 Task: Send an email with the signature Dana Mitchell with the subject 'Shipping confirmation' and the message 'Thank you for your cooperation in this matter.' from softage.1@softage.net to softage.2@softage.net and softage.3@softage.net with CC to softage.4@softage.net
Action: Mouse moved to (96, 124)
Screenshot: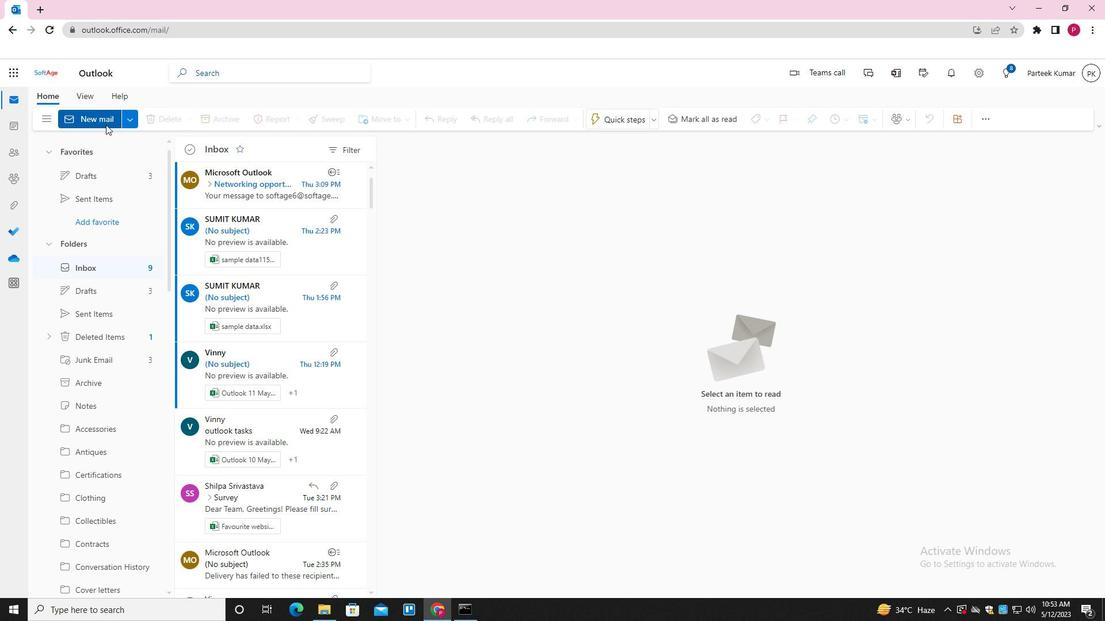
Action: Key pressed n
Screenshot: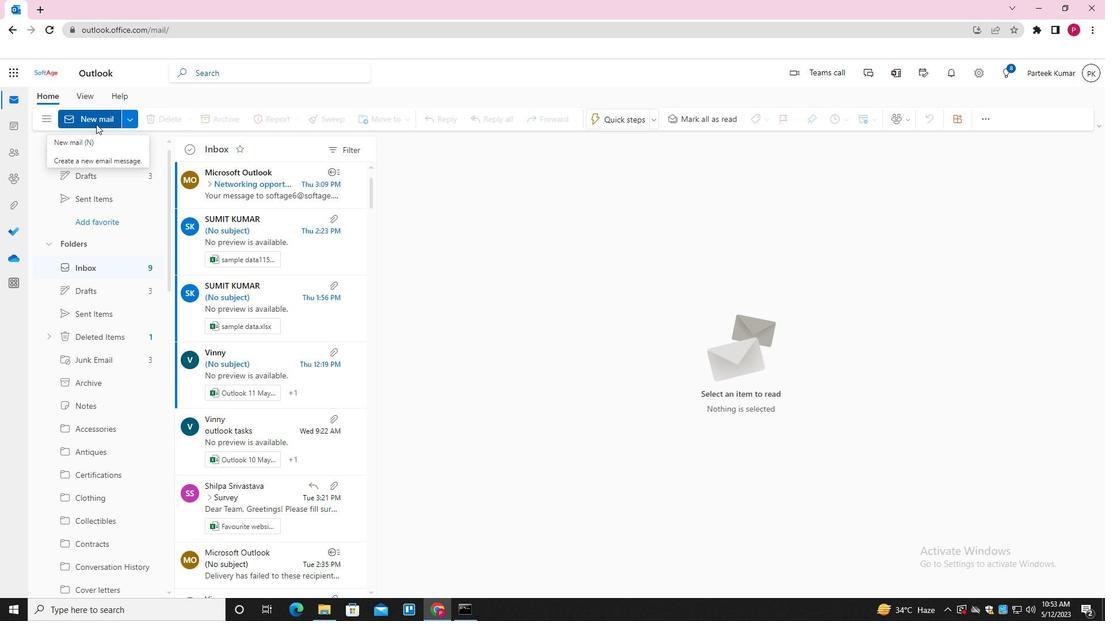 
Action: Mouse moved to (484, 305)
Screenshot: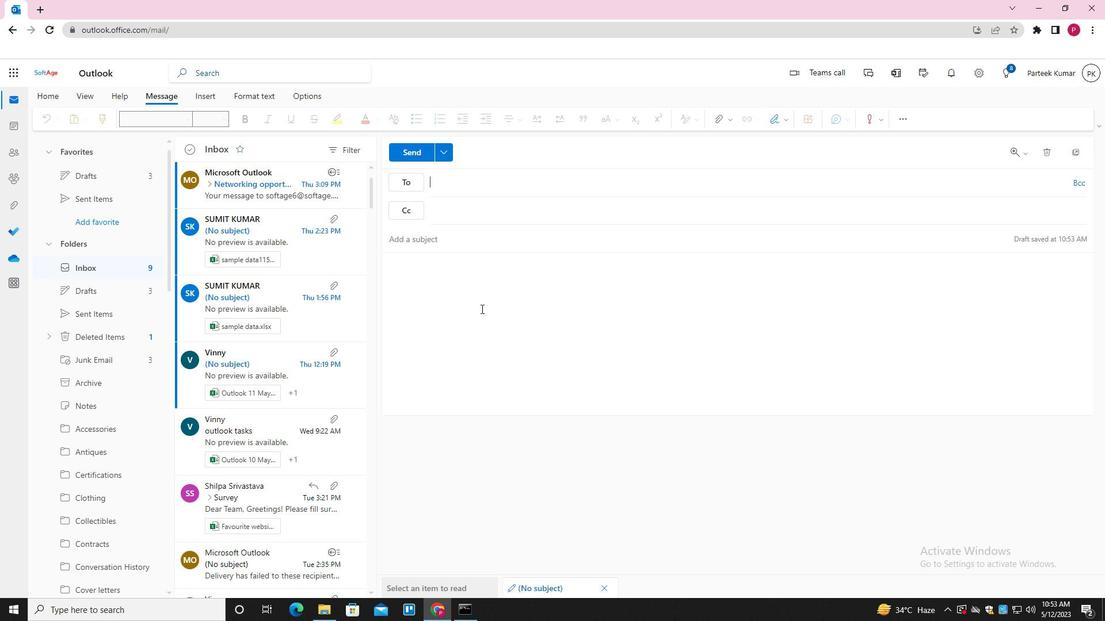 
Action: Mouse pressed left at (484, 305)
Screenshot: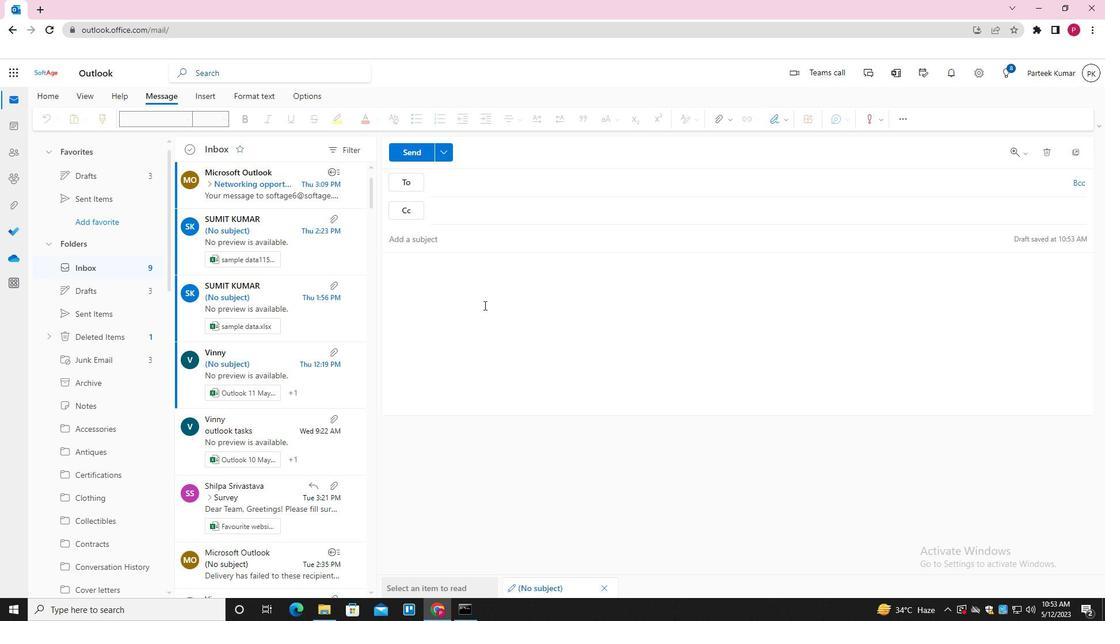
Action: Mouse moved to (782, 118)
Screenshot: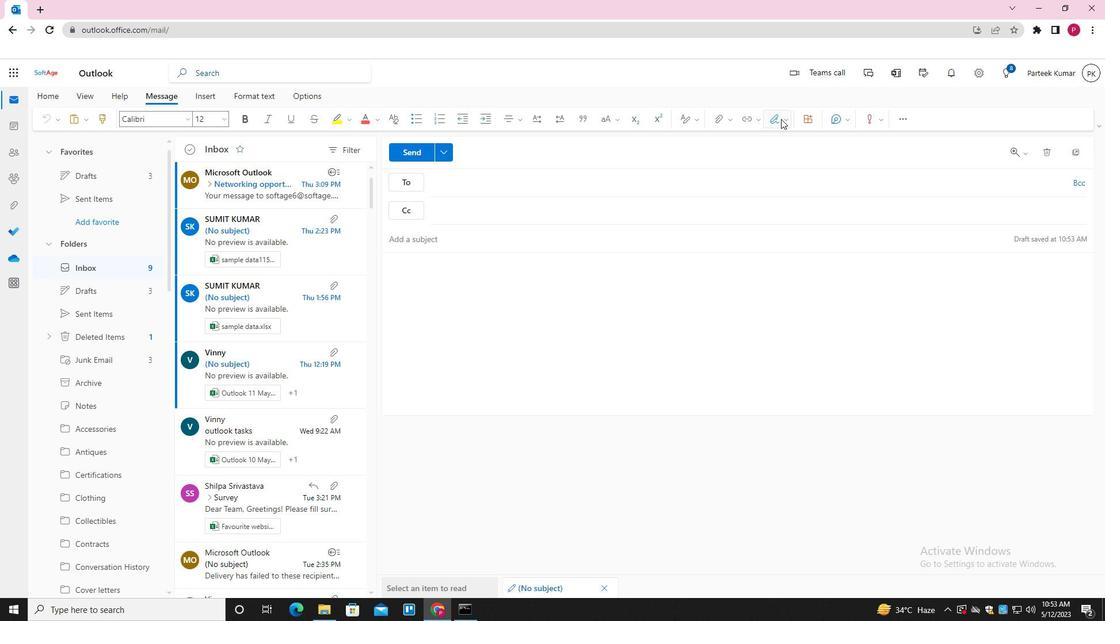 
Action: Mouse pressed left at (782, 118)
Screenshot: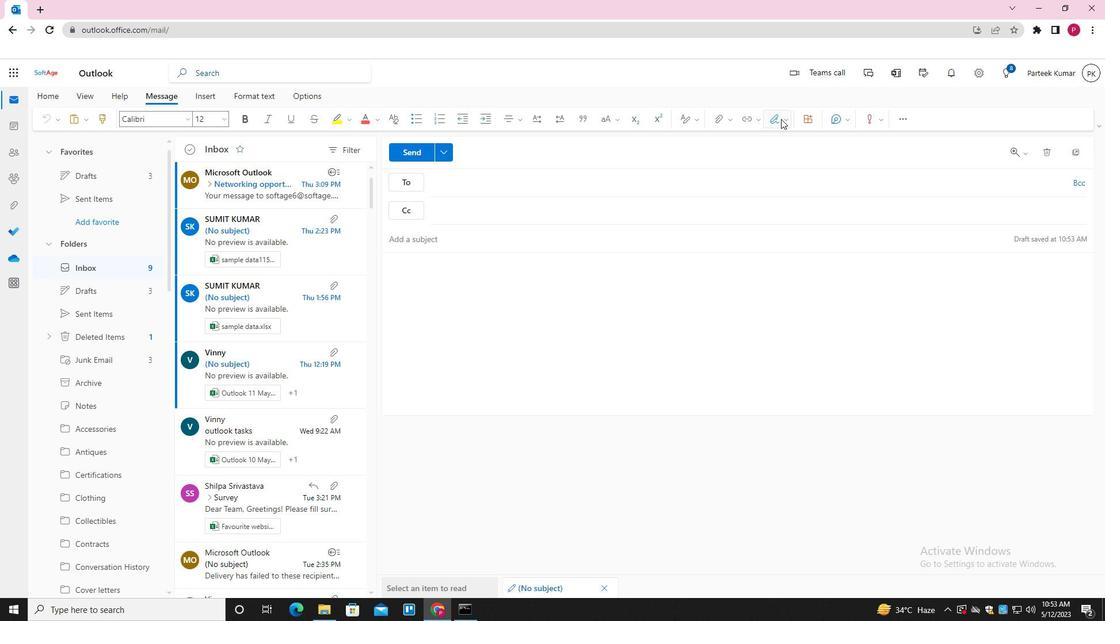 
Action: Mouse moved to (757, 172)
Screenshot: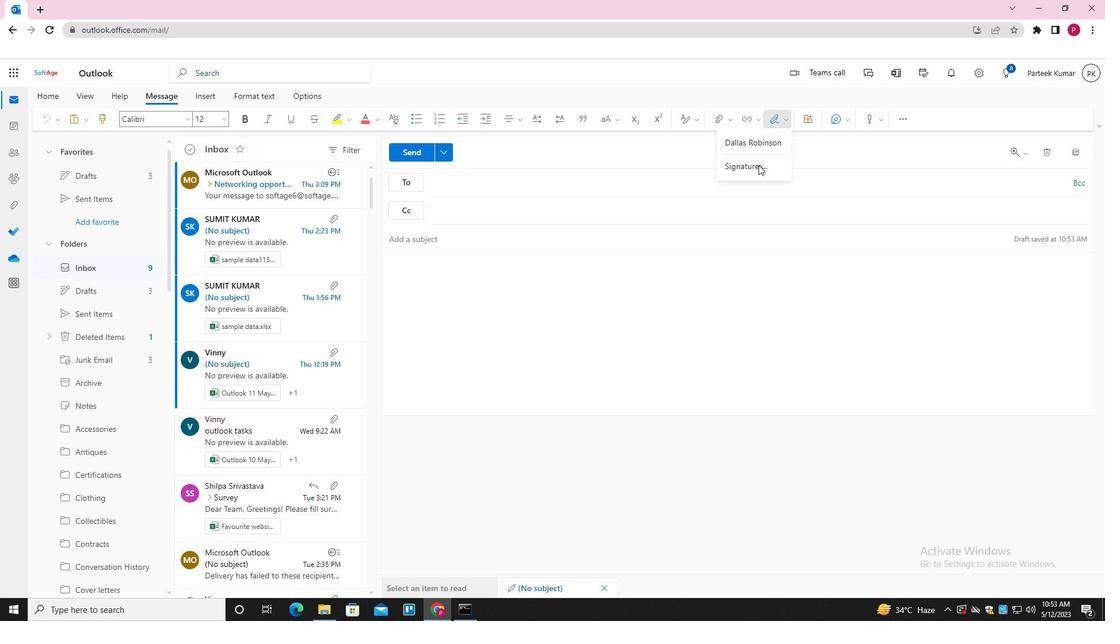 
Action: Mouse pressed left at (757, 172)
Screenshot: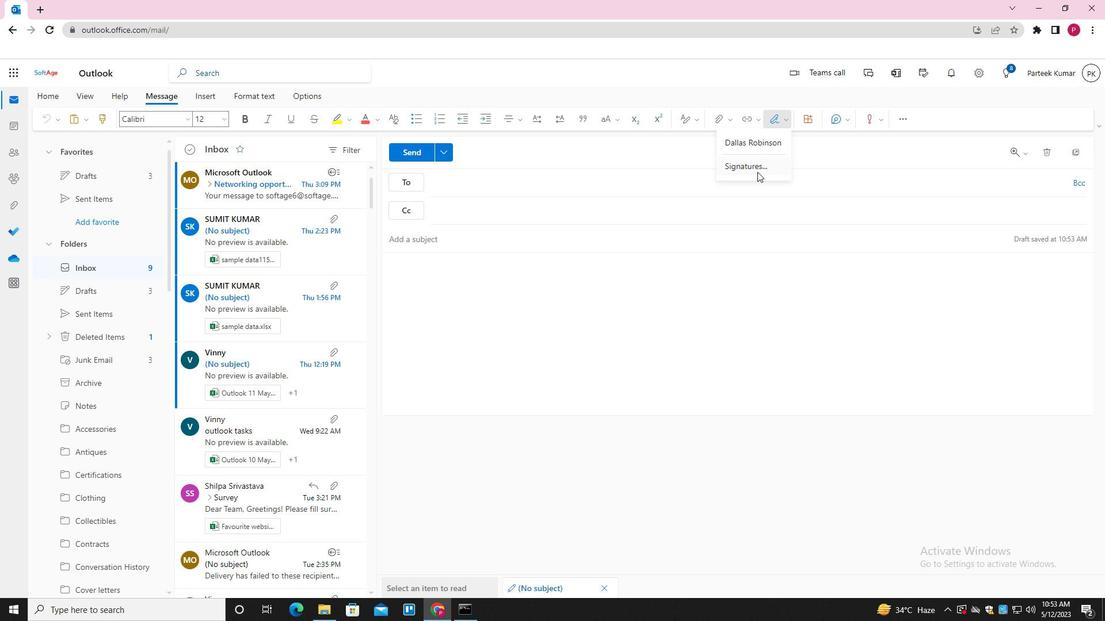 
Action: Mouse moved to (772, 215)
Screenshot: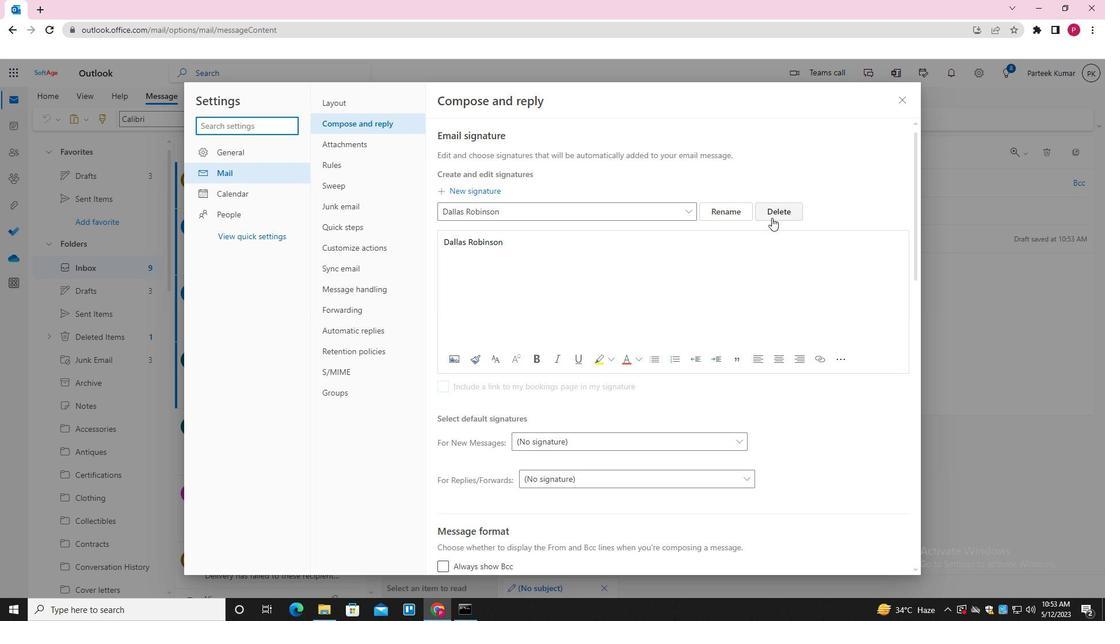 
Action: Mouse pressed left at (772, 215)
Screenshot: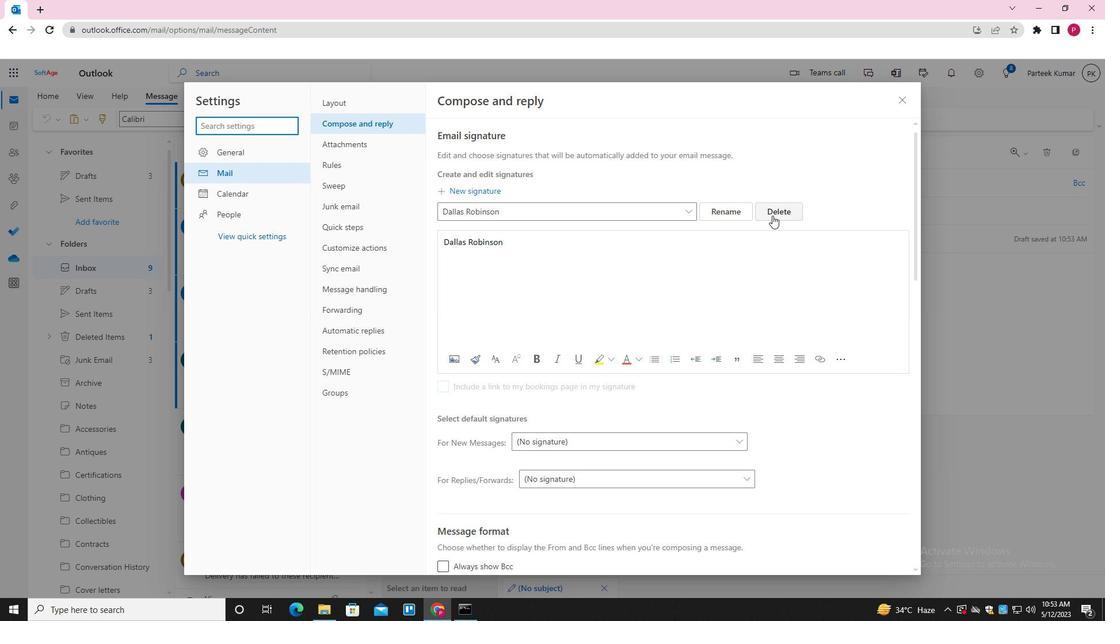 
Action: Mouse moved to (529, 206)
Screenshot: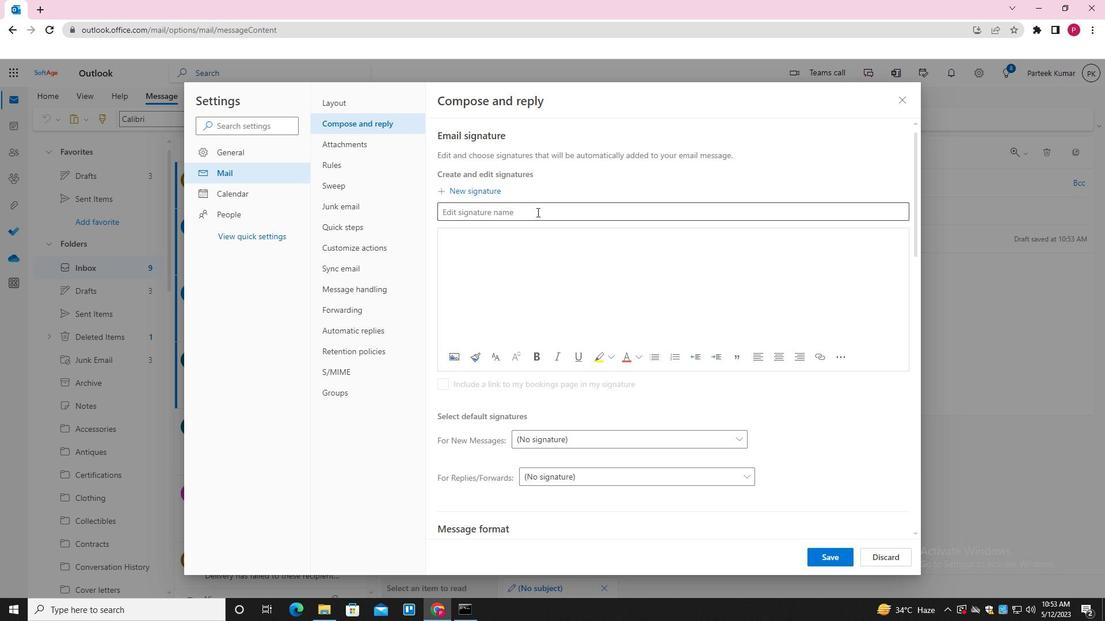 
Action: Mouse pressed left at (529, 206)
Screenshot: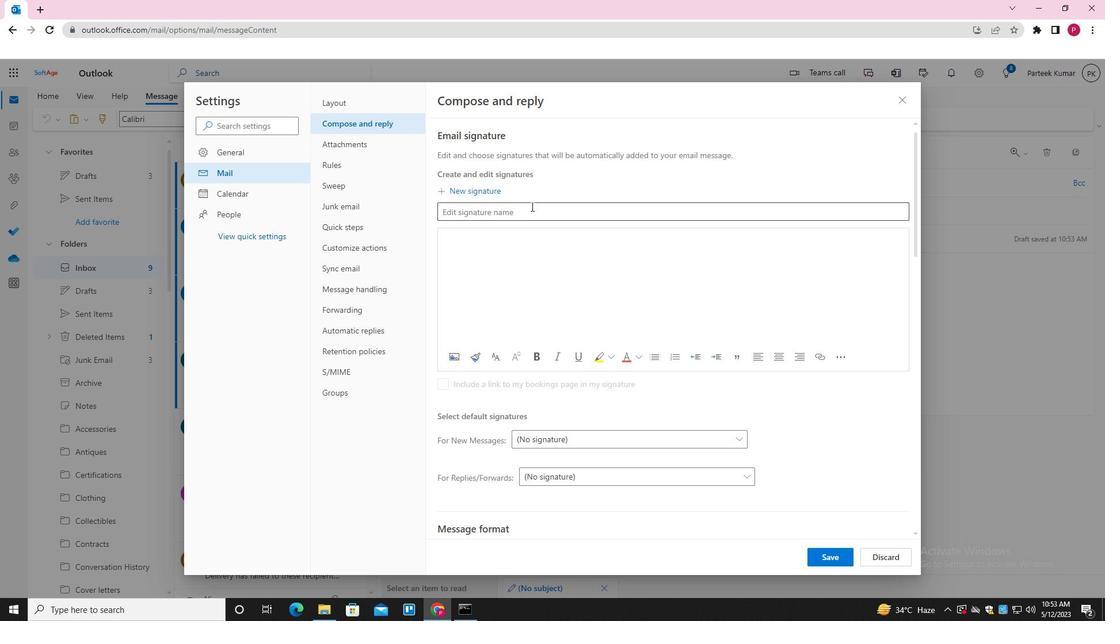 
Action: Key pressed <Key.shift>DANA<Key.space><Key.shift>MITCHELLctrl+A<'\x03'>
Screenshot: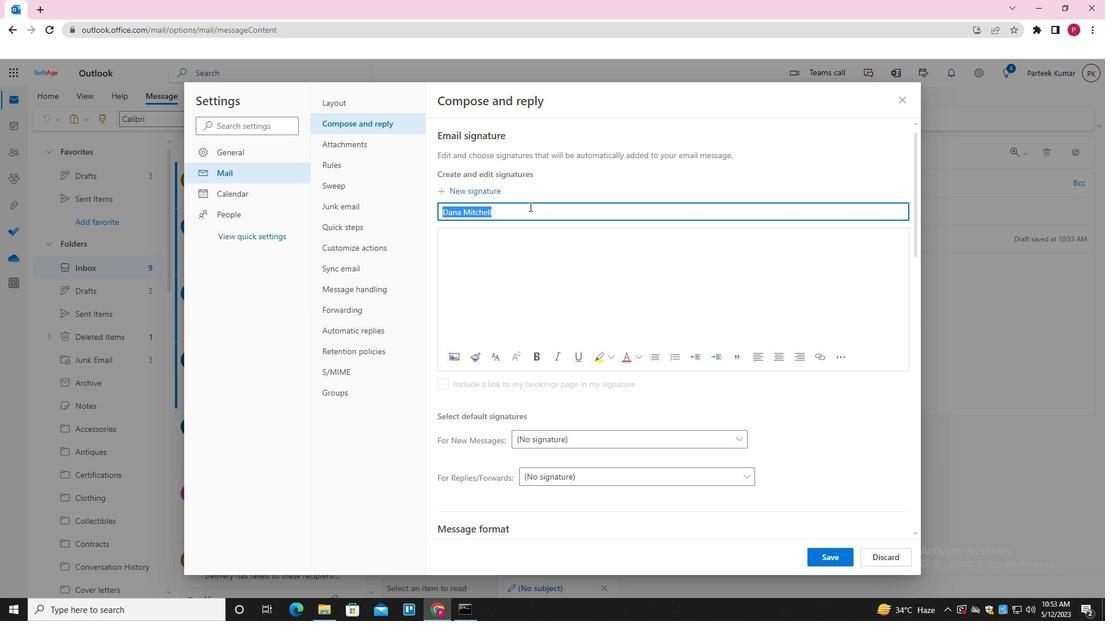 
Action: Mouse moved to (513, 249)
Screenshot: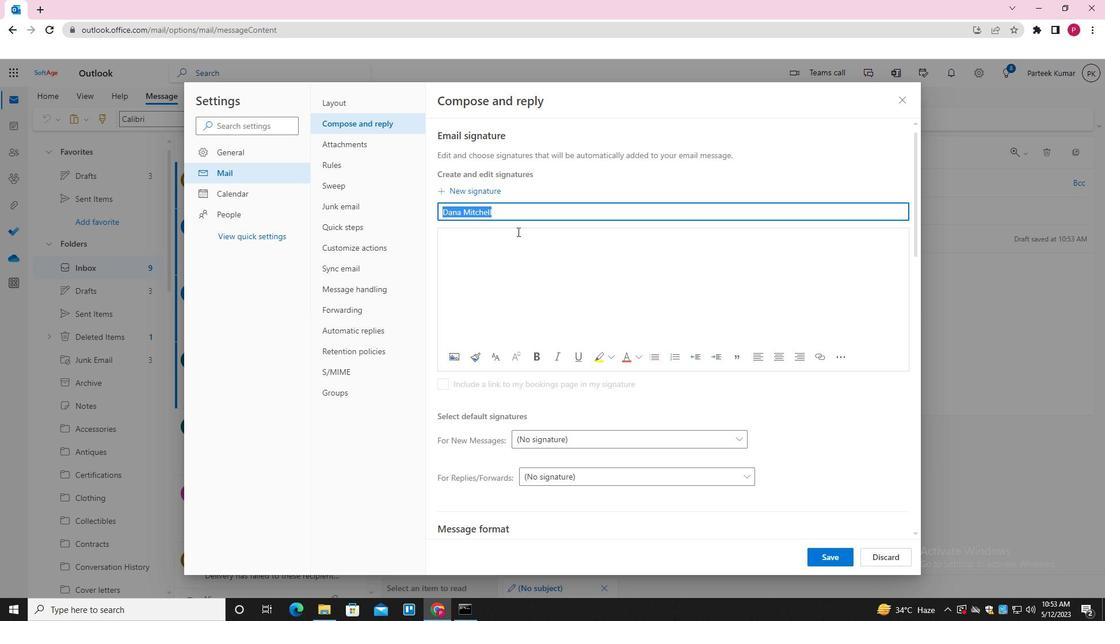 
Action: Mouse pressed left at (513, 249)
Screenshot: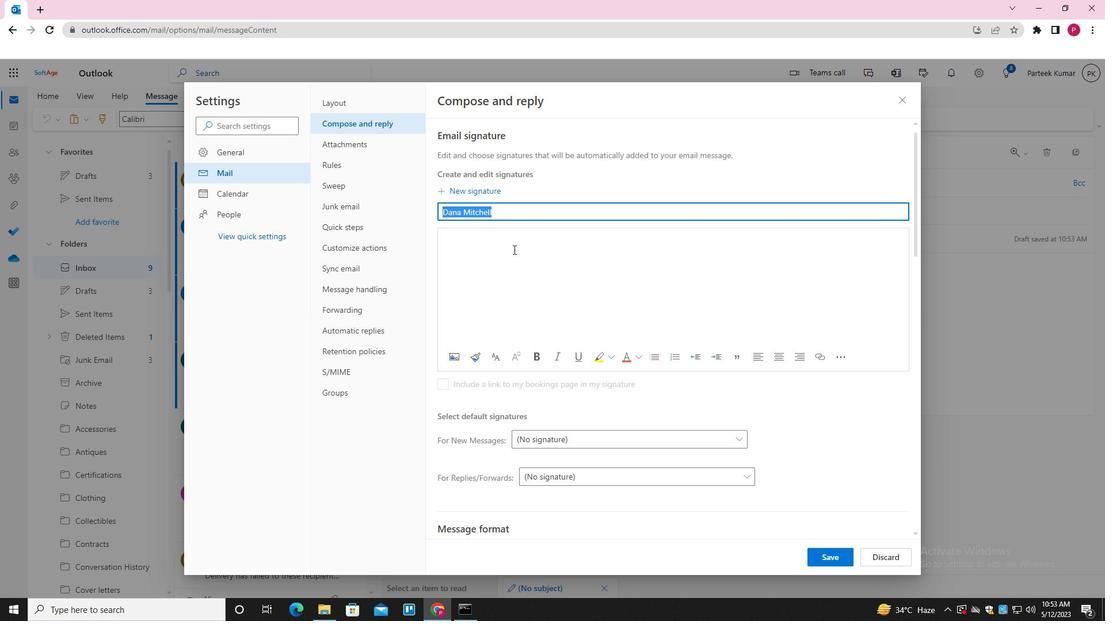 
Action: Key pressed ctrl+V
Screenshot: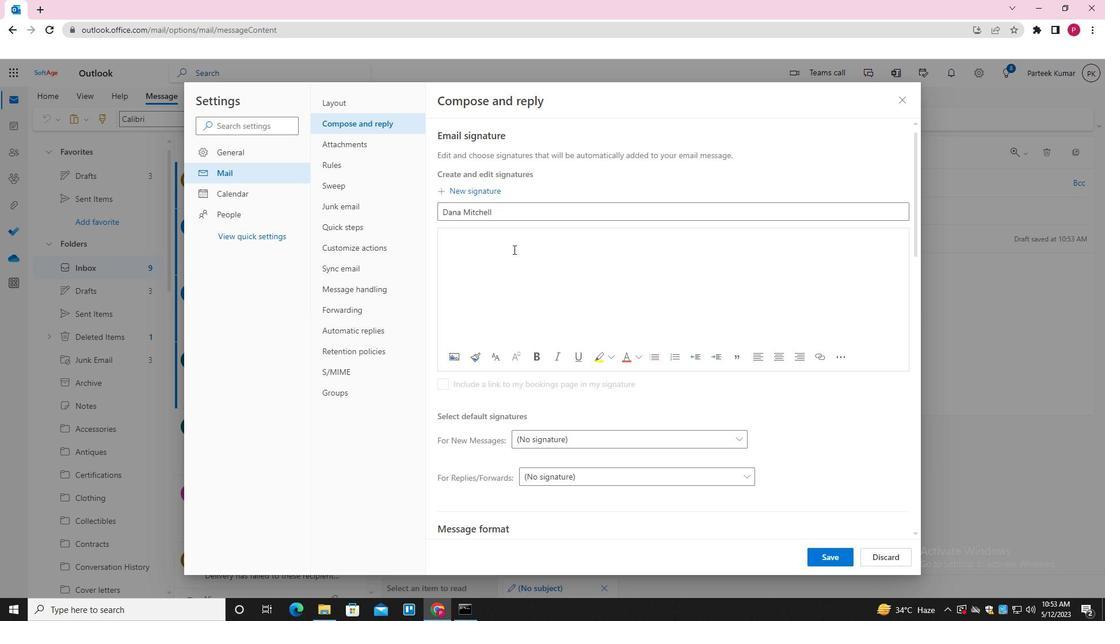 
Action: Mouse moved to (829, 558)
Screenshot: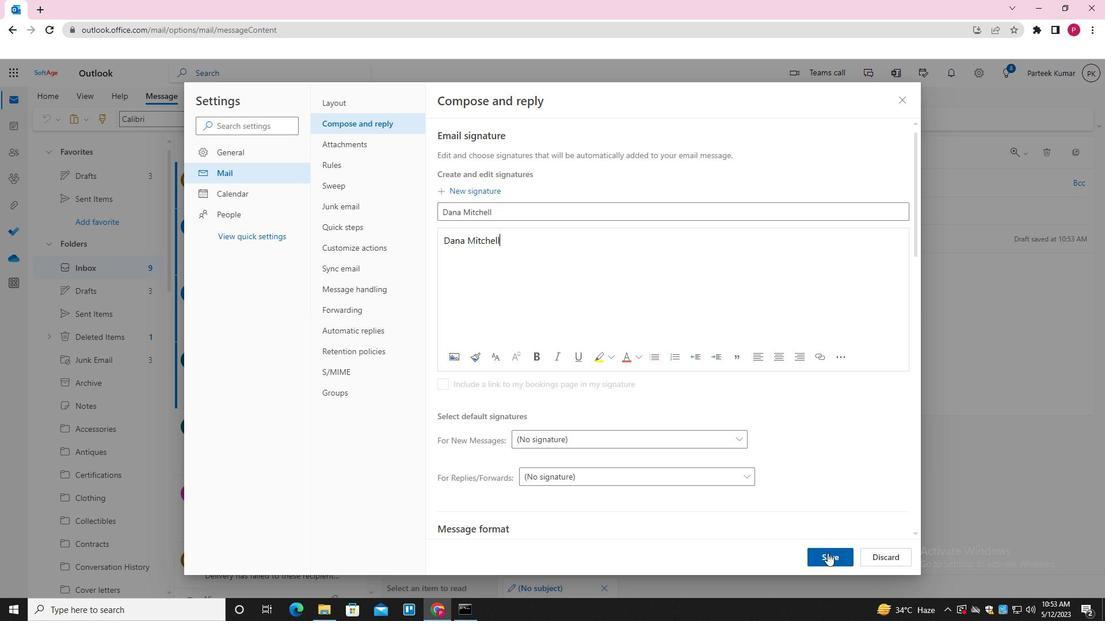 
Action: Mouse pressed left at (829, 558)
Screenshot: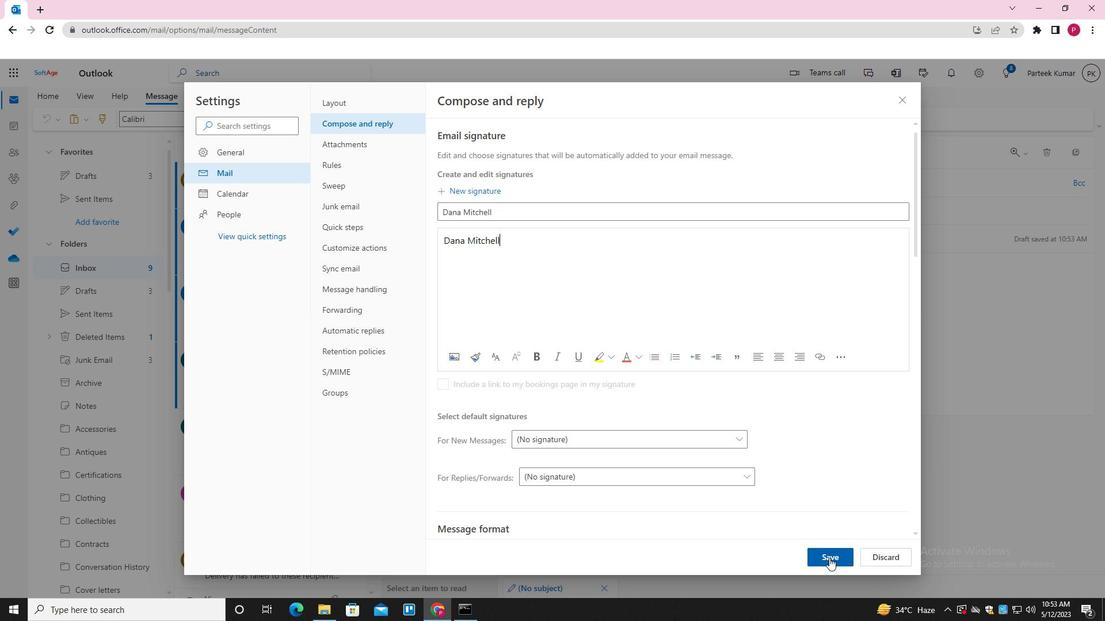 
Action: Mouse moved to (903, 101)
Screenshot: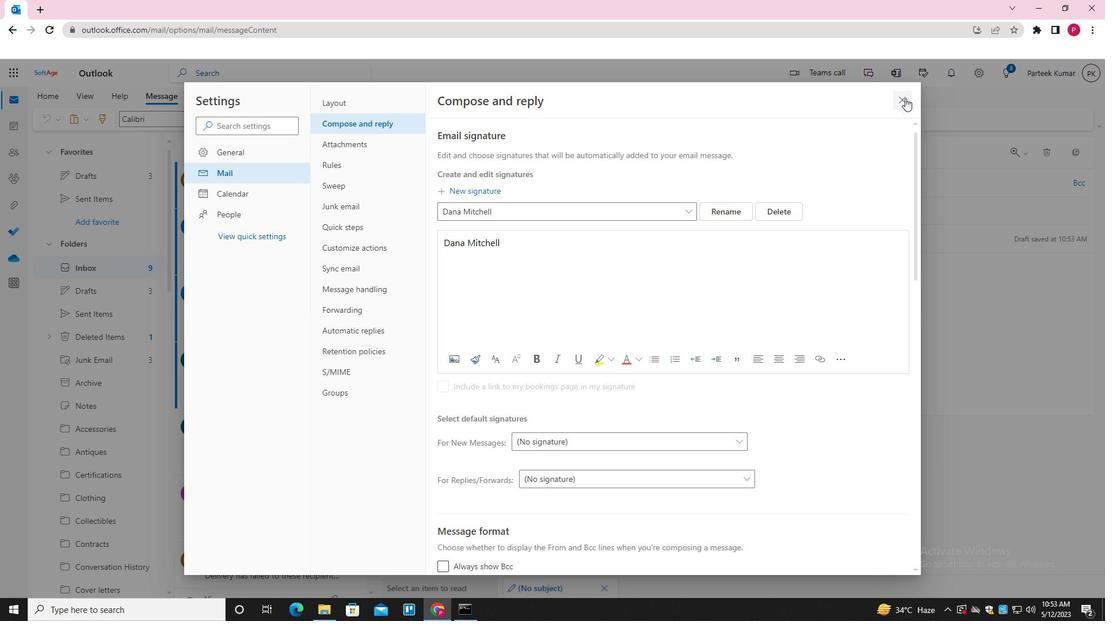 
Action: Mouse pressed left at (903, 101)
Screenshot: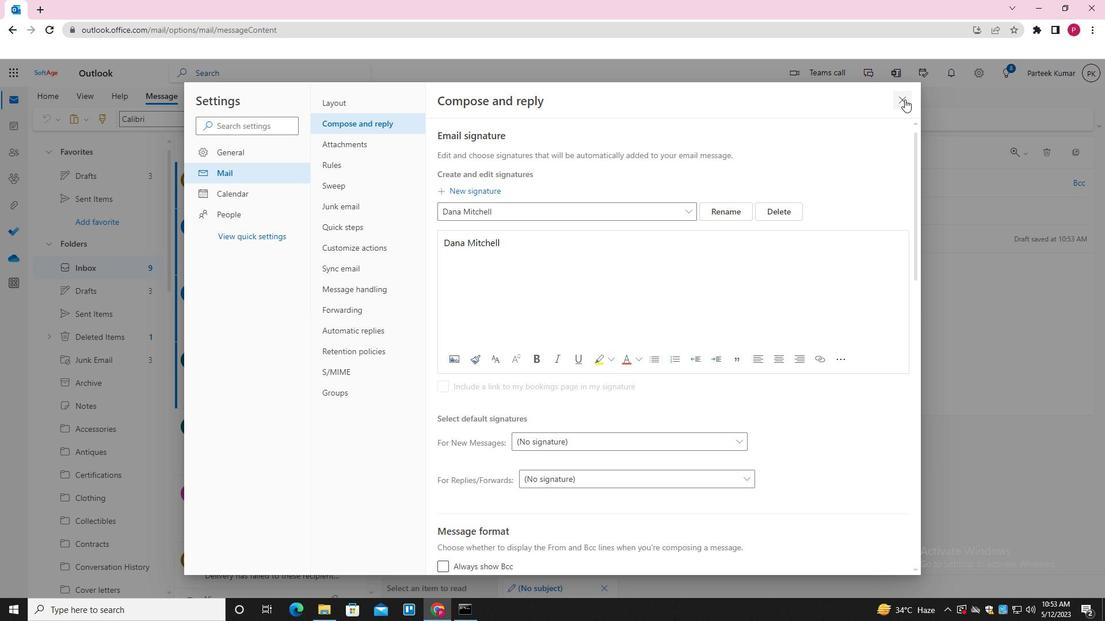 
Action: Mouse moved to (452, 274)
Screenshot: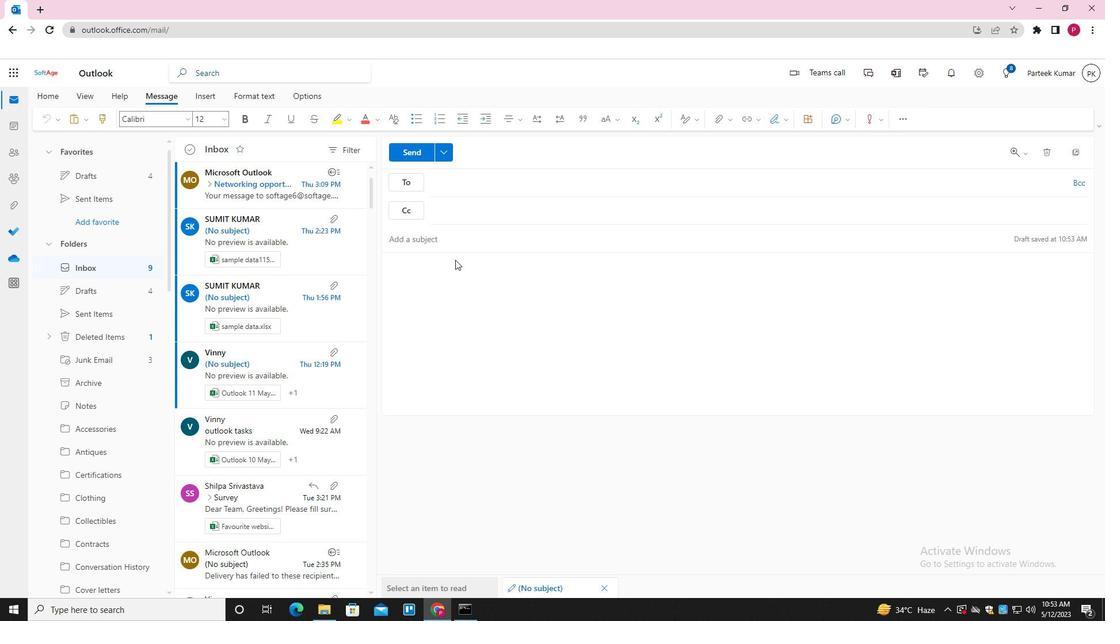 
Action: Mouse pressed left at (452, 274)
Screenshot: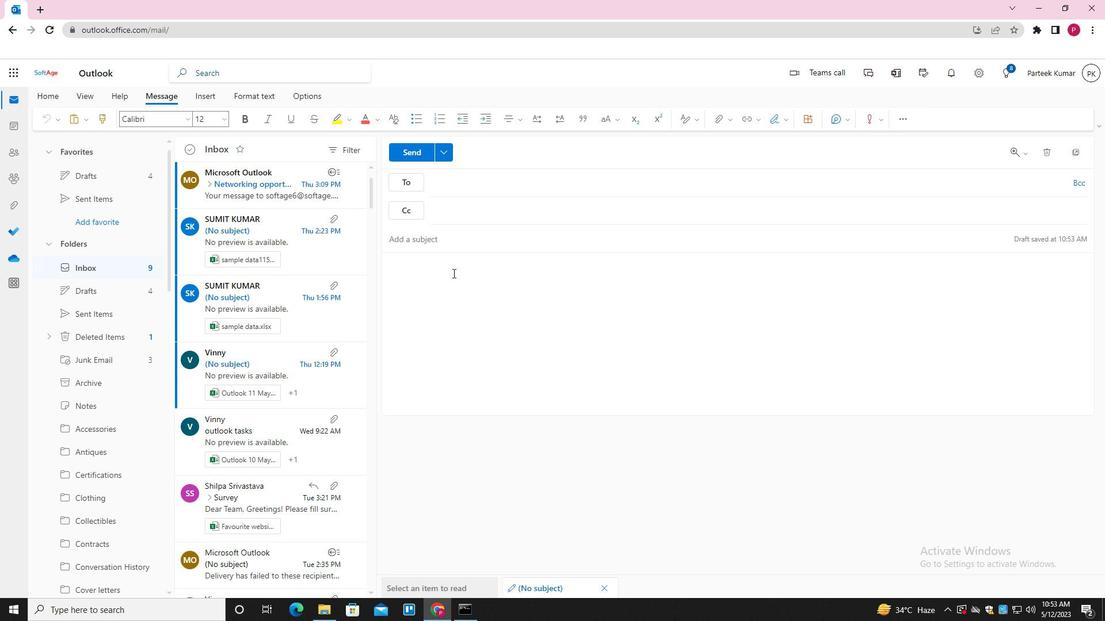 
Action: Mouse moved to (772, 120)
Screenshot: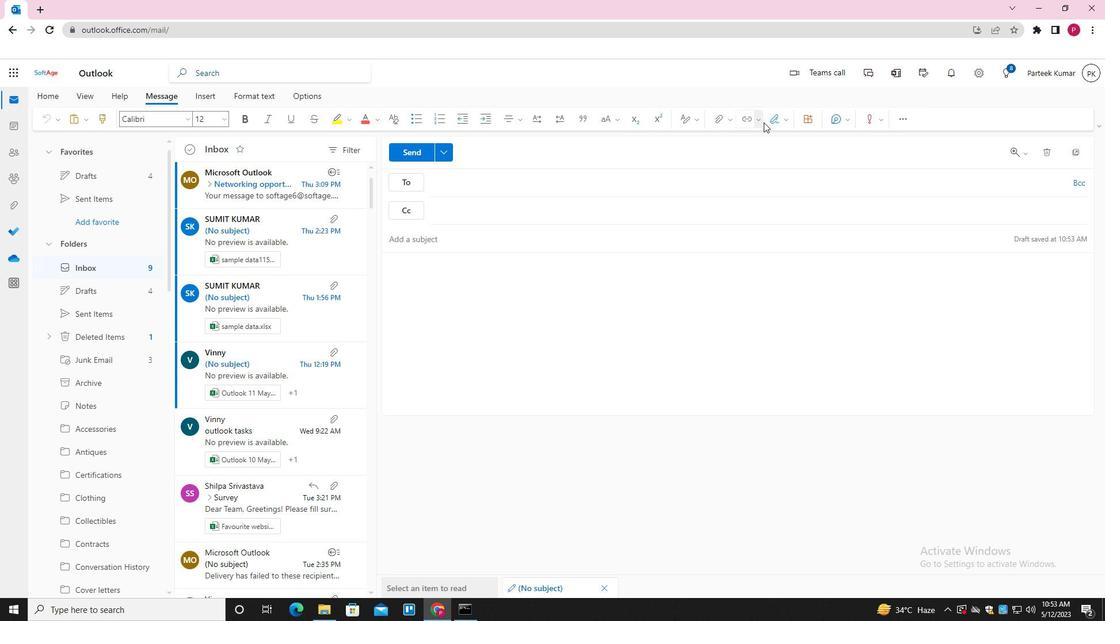 
Action: Mouse pressed left at (772, 120)
Screenshot: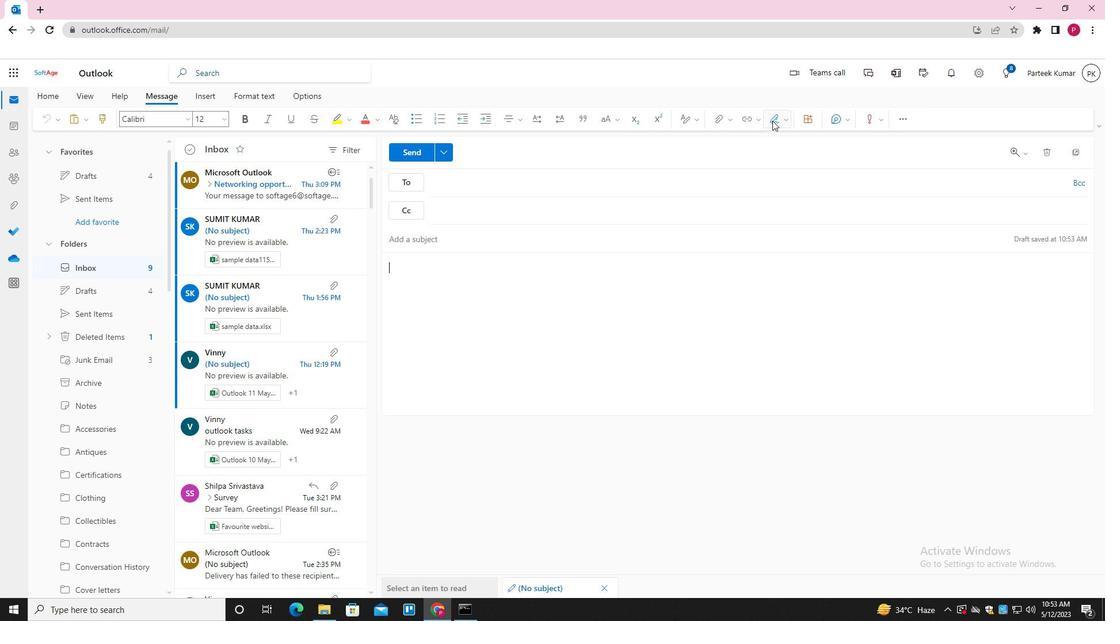 
Action: Mouse moved to (756, 142)
Screenshot: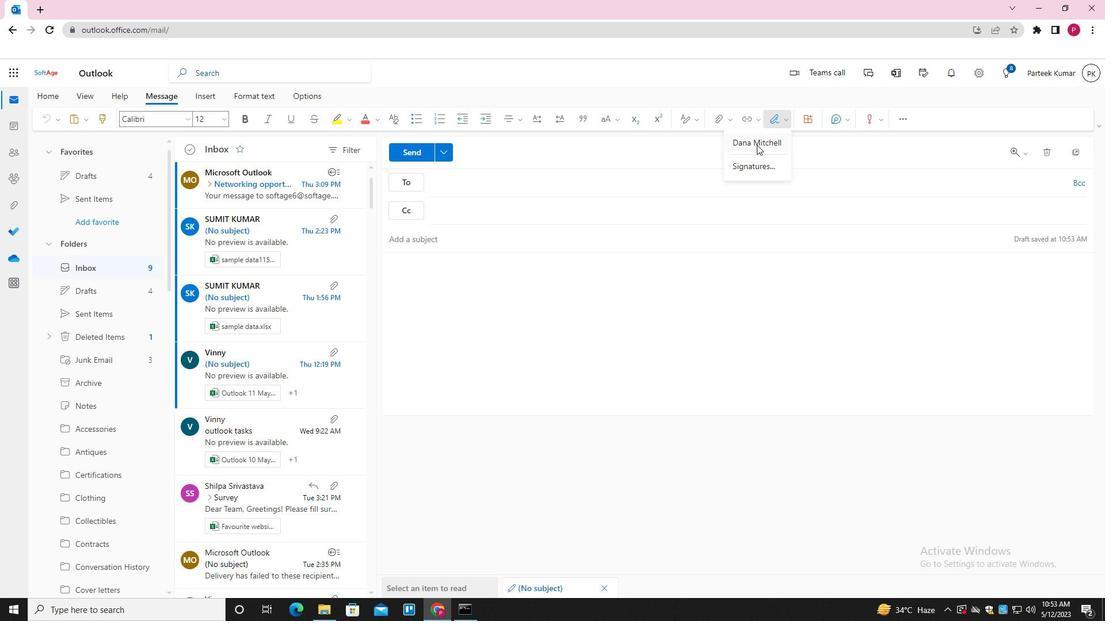 
Action: Mouse pressed left at (756, 142)
Screenshot: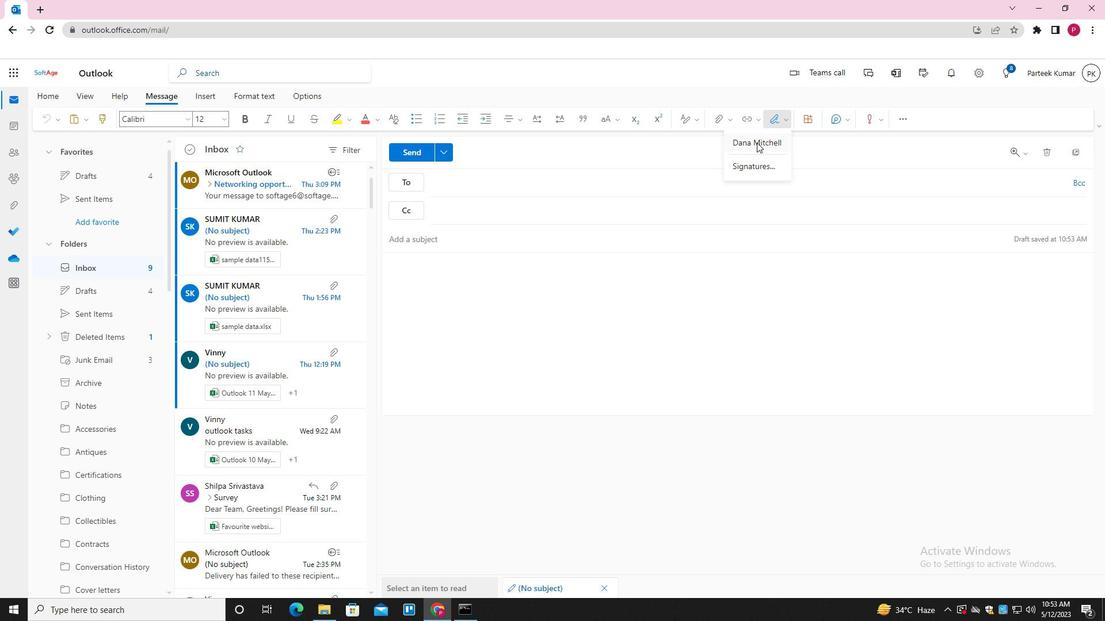 
Action: Mouse moved to (457, 243)
Screenshot: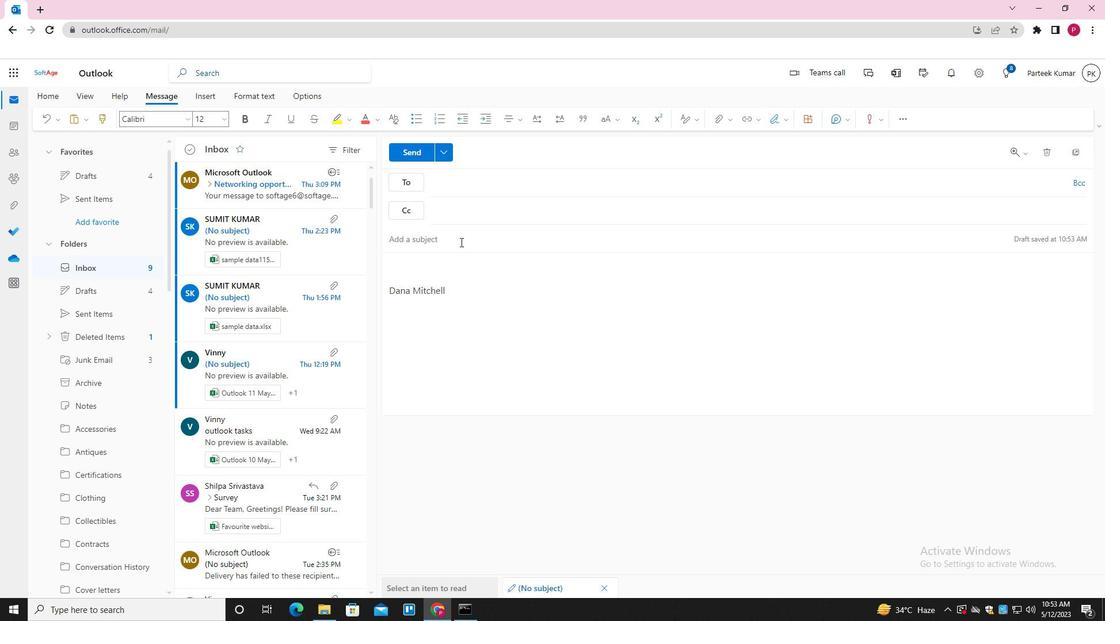 
Action: Mouse pressed left at (457, 243)
Screenshot: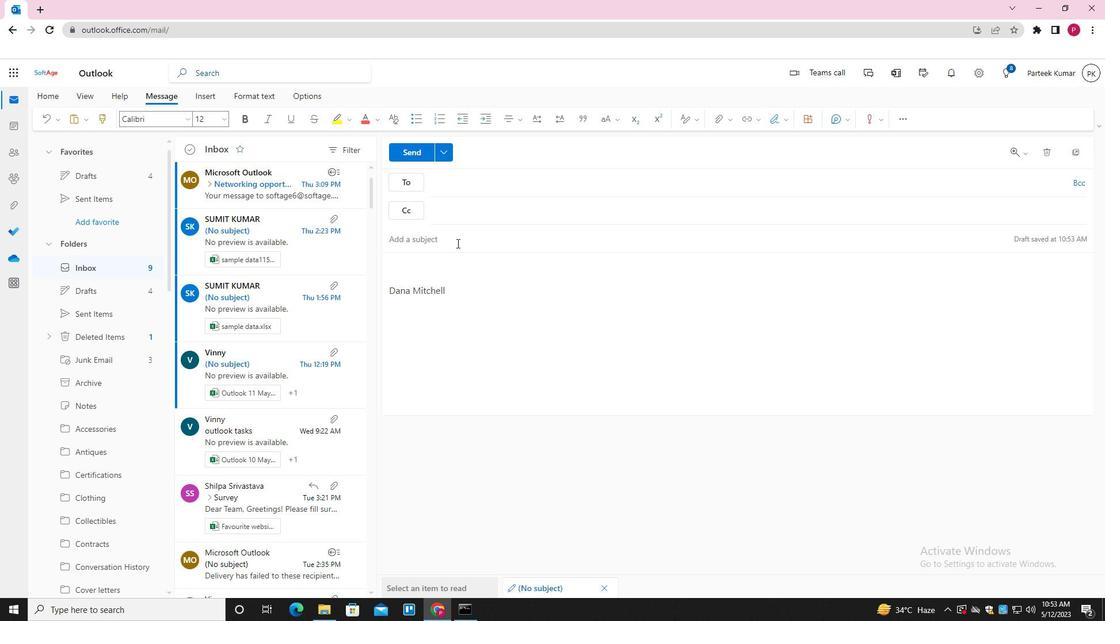 
Action: Key pressed ctrl+SHIPPING<Key.space>INFORMATION<Key.space><Key.backspace><Key.backspace><Key.backspace><Key.backspace><Key.backspace><Key.backspace><Key.backspace><Key.backspace><Key.backspace><Key.backspace><Key.backspace><Key.backspace>CONFIRMATION
Screenshot: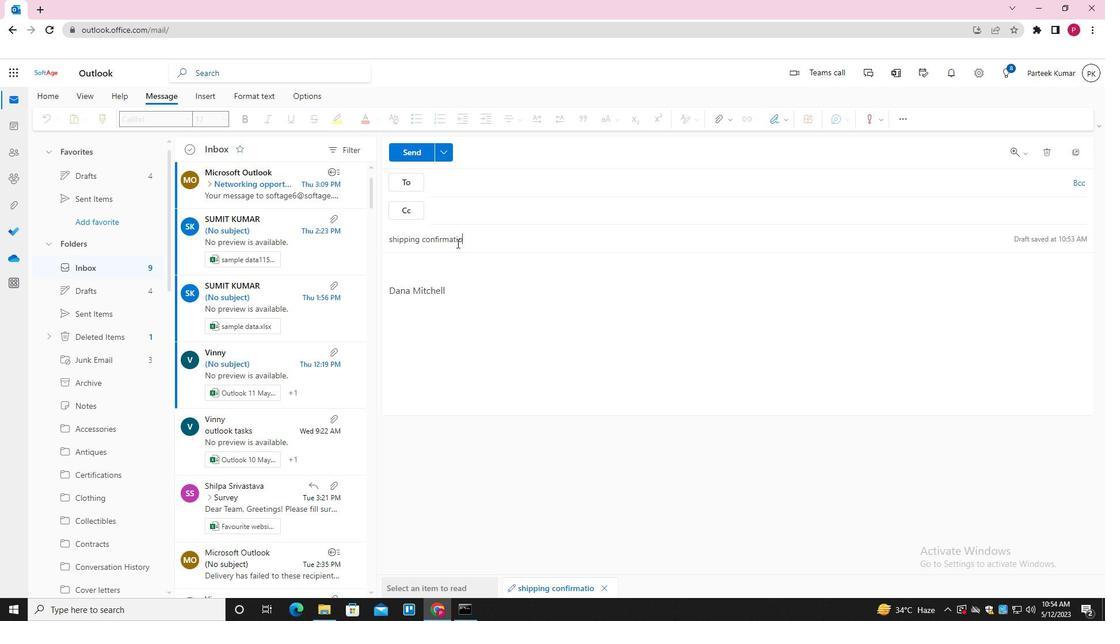 
Action: Mouse moved to (448, 264)
Screenshot: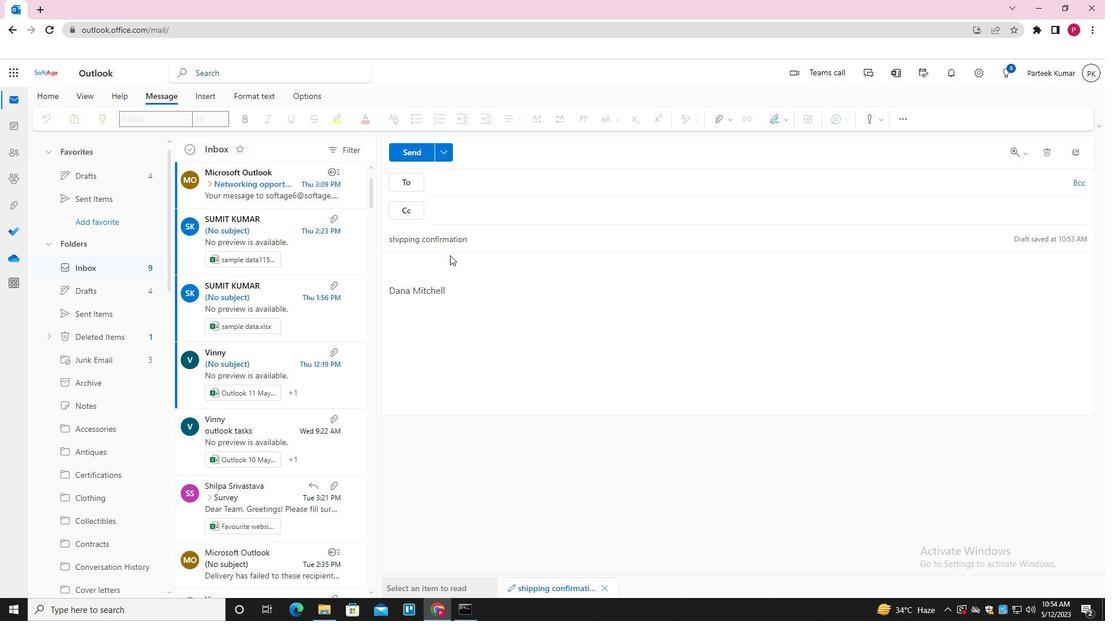 
Action: Mouse pressed left at (448, 264)
Screenshot: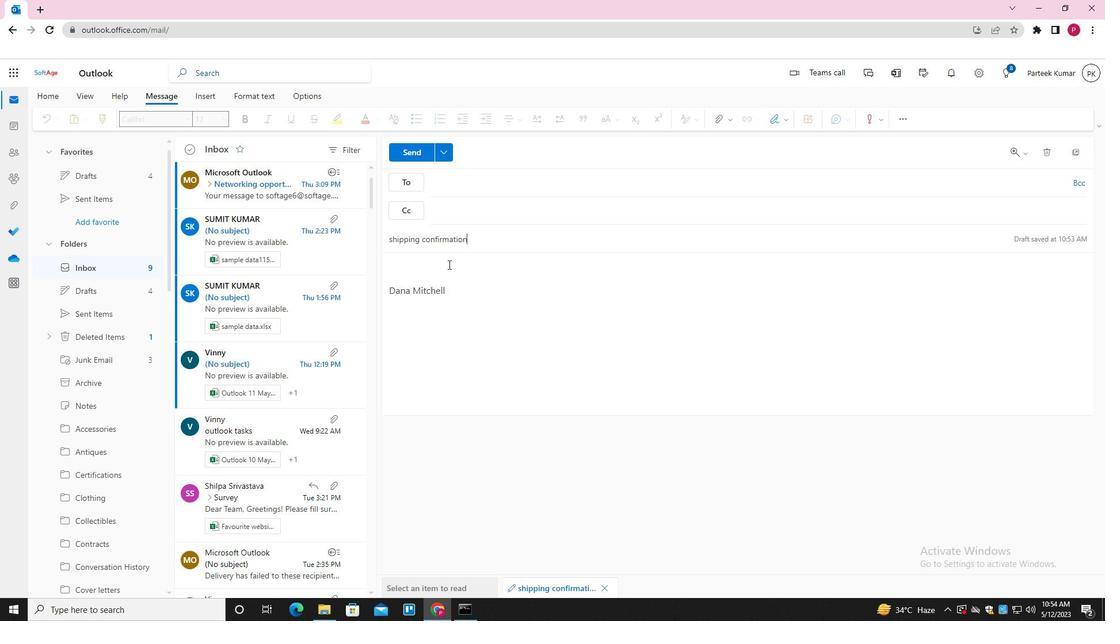 
Action: Key pressed <Key.shift>THANK<Key.space>YOU<Key.space>FOR<Key.space>YOUR<Key.space>COOPERATION<Key.space>IN<Key.space>THIS<Key.space>MATTER
Screenshot: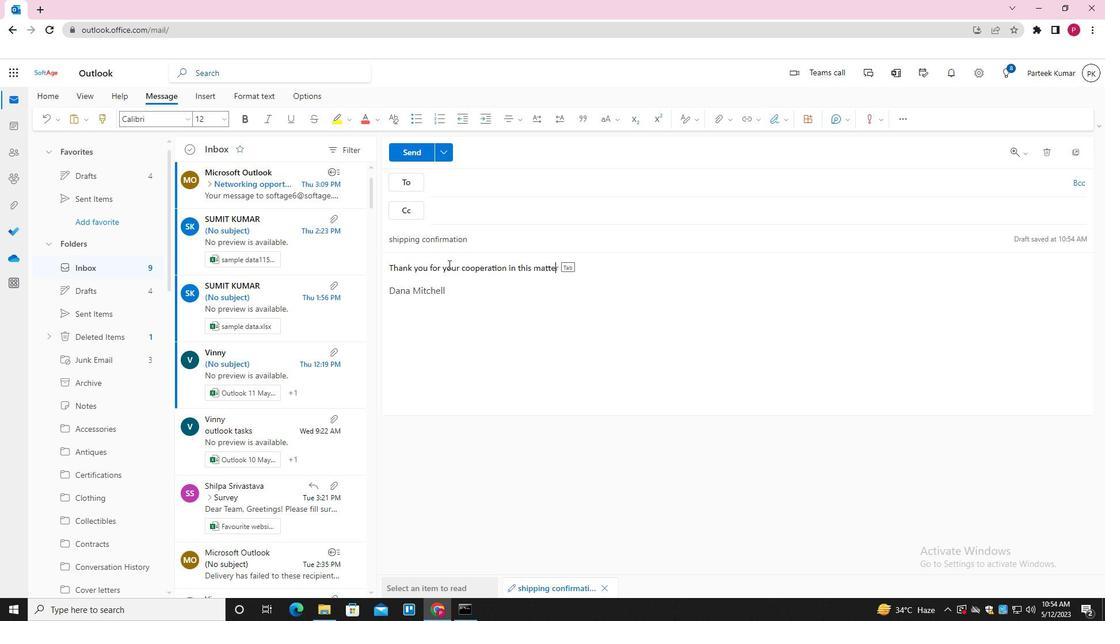 
Action: Mouse moved to (457, 186)
Screenshot: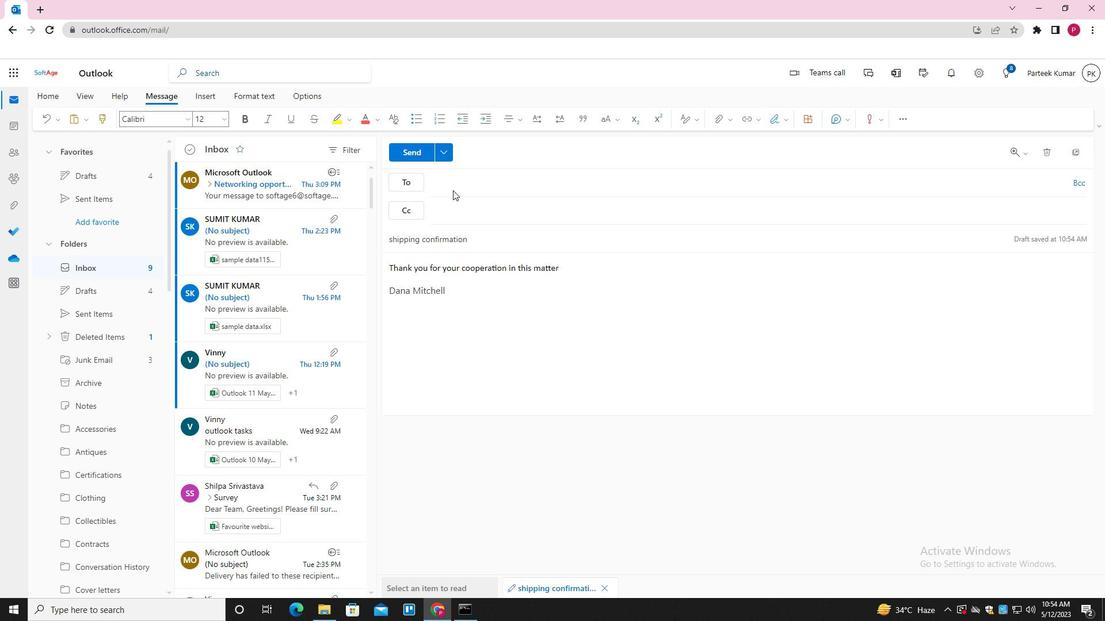
Action: Mouse pressed left at (457, 186)
Screenshot: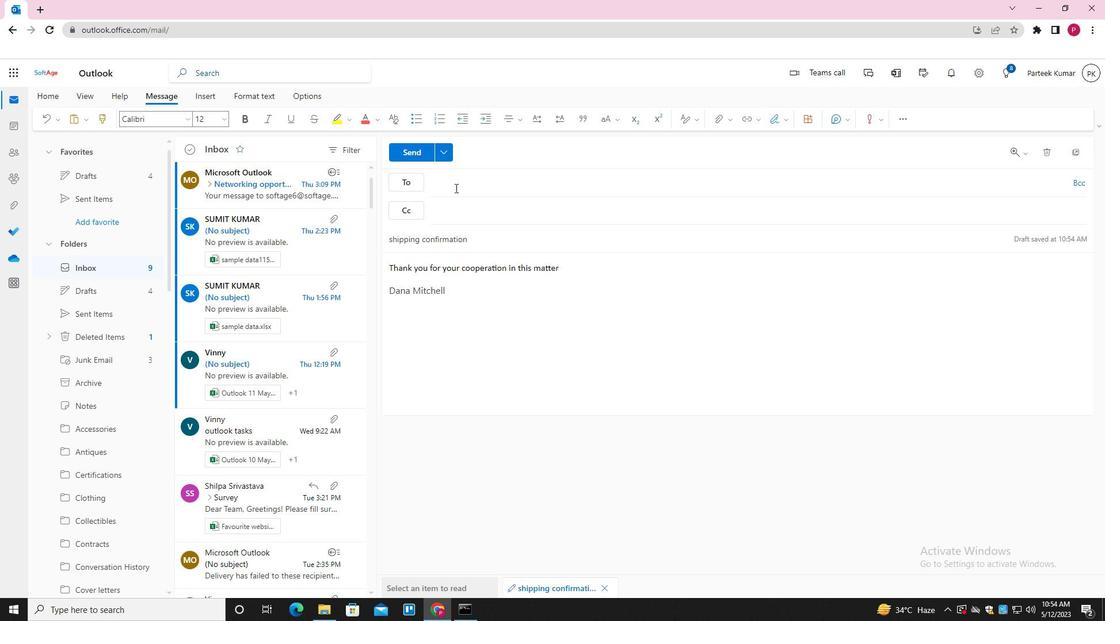 
Action: Key pressed SOFTAGE.2<Key.shift>@SOFTAGE.NET<Key.enter>SOFTAGE.3<Key.shift>@SOFTAGE.NET<Key.enter>
Screenshot: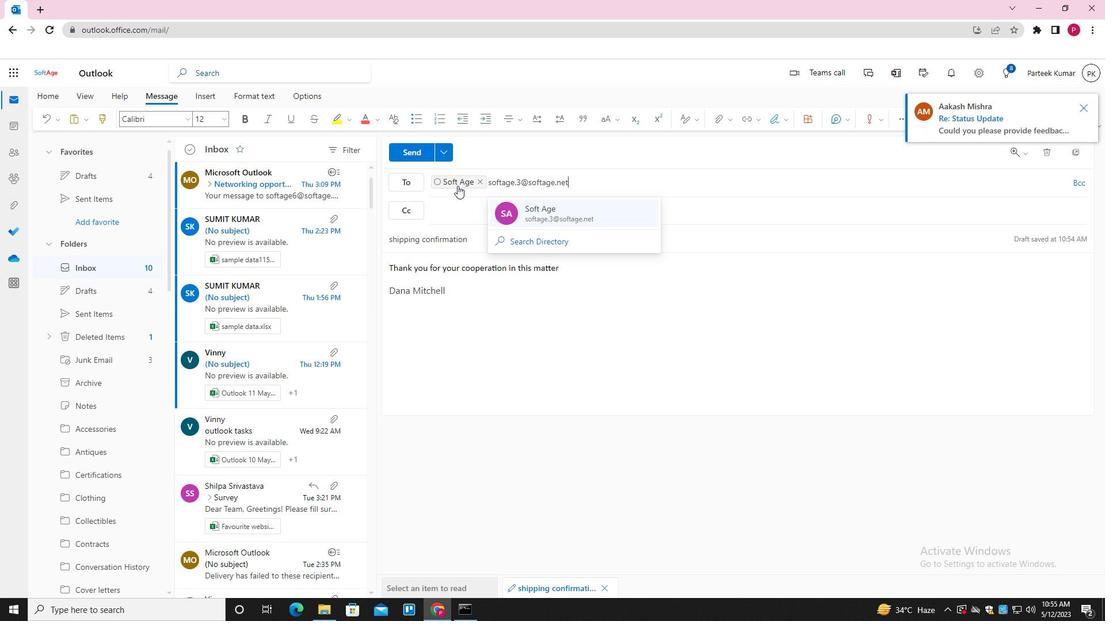 
Action: Mouse moved to (459, 213)
Screenshot: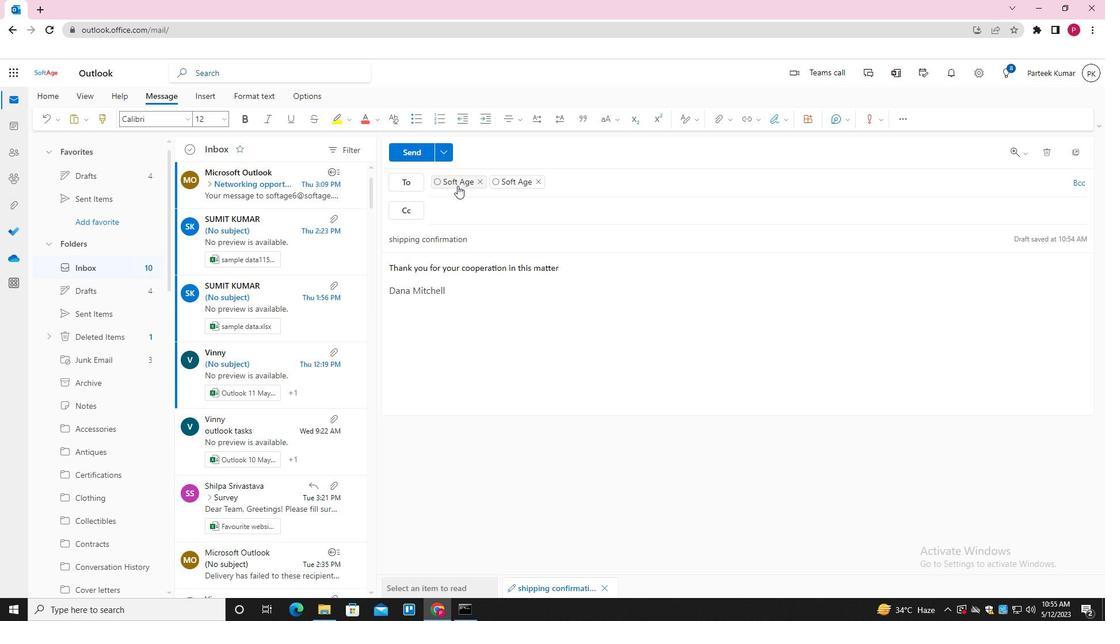 
Action: Mouse pressed left at (459, 213)
Screenshot: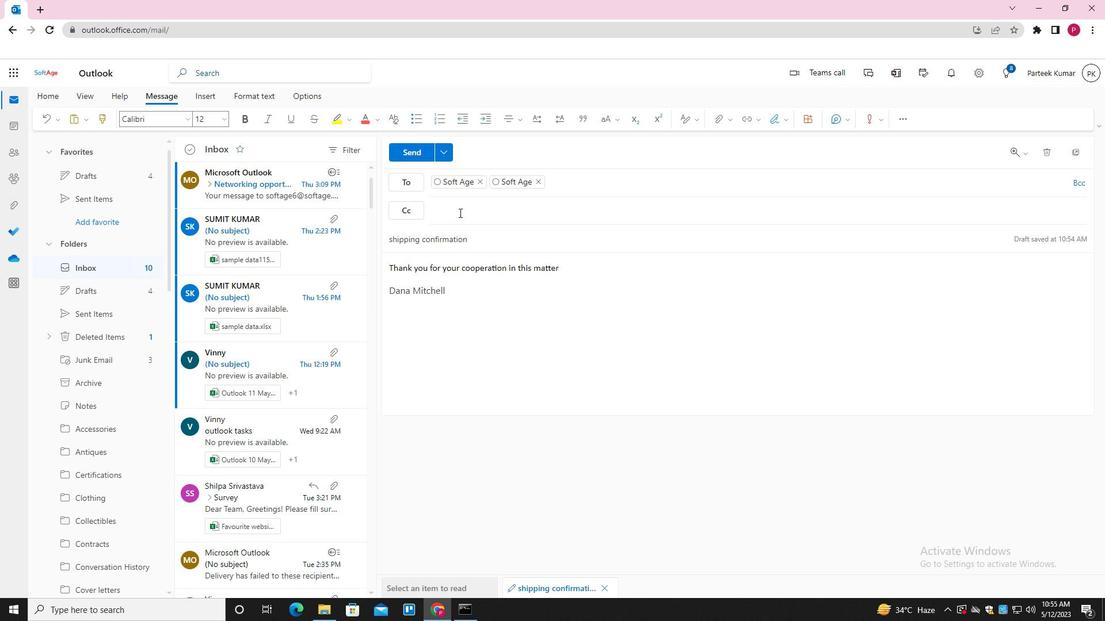 
Action: Key pressed SOFTG<Key.backspace>AGE.4<Key.shift>@SOFTAGE.NET<Key.enter>
Screenshot: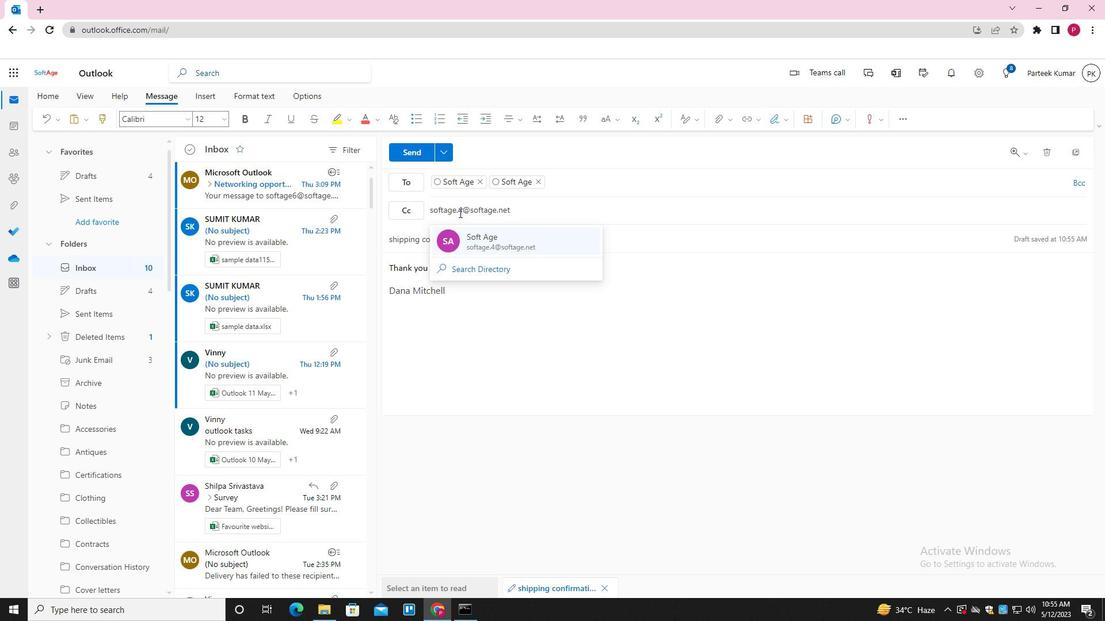 
Action: Mouse moved to (414, 151)
Screenshot: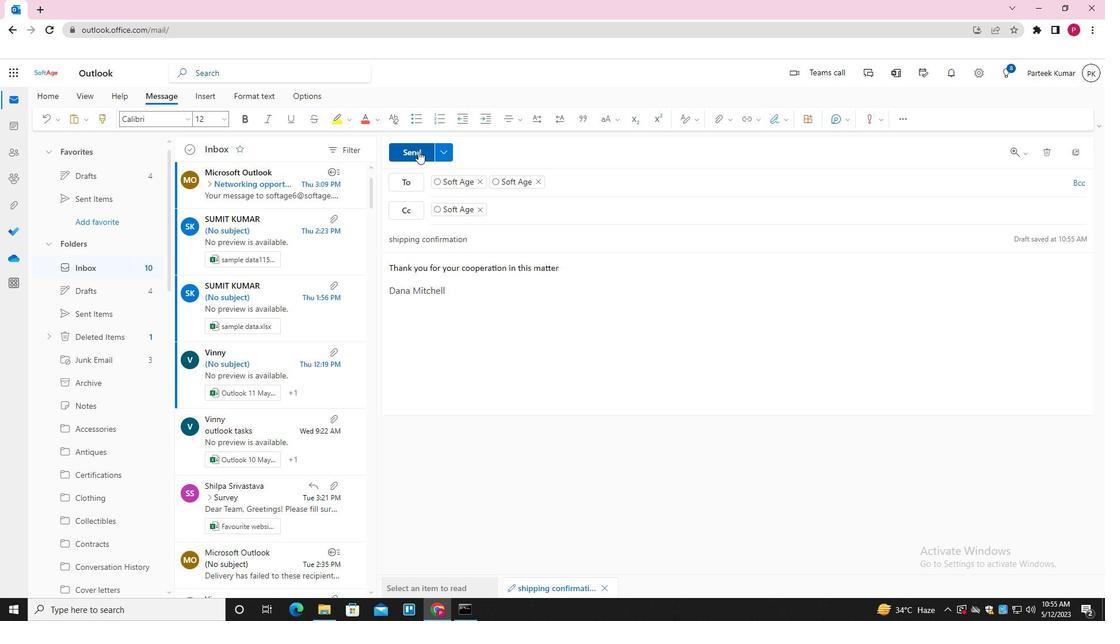 
Action: Key pressed <Key.enter>
Screenshot: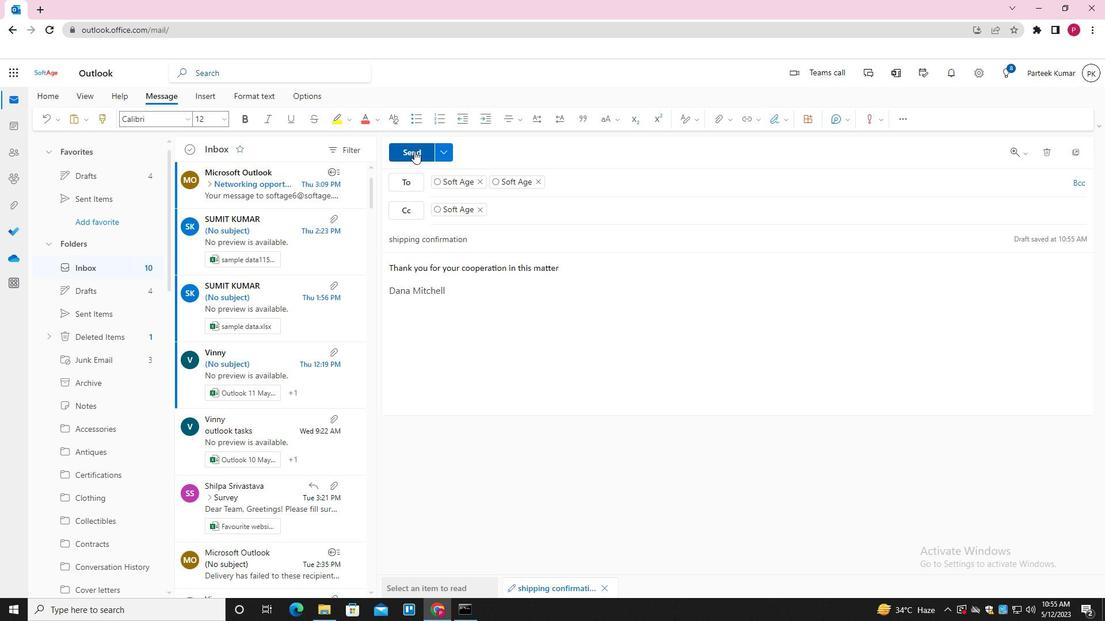 
Action: Mouse pressed left at (414, 151)
Screenshot: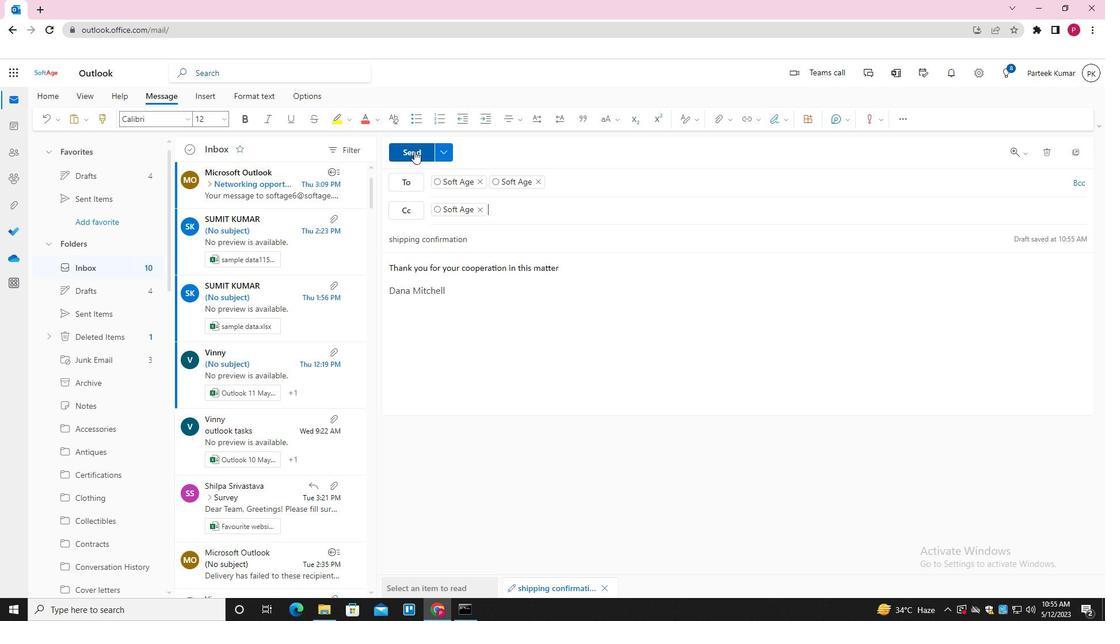 
Action: Mouse moved to (413, 180)
Screenshot: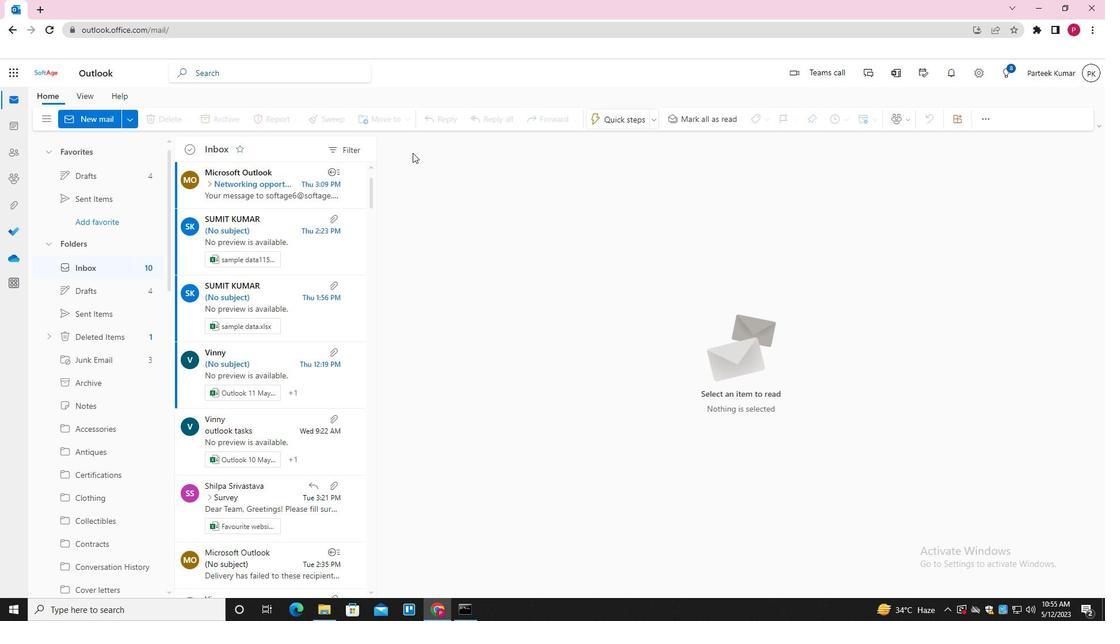 
